 Task: Enable OAuth and OpenID to connect flows
Action: Mouse moved to (184, 159)
Screenshot: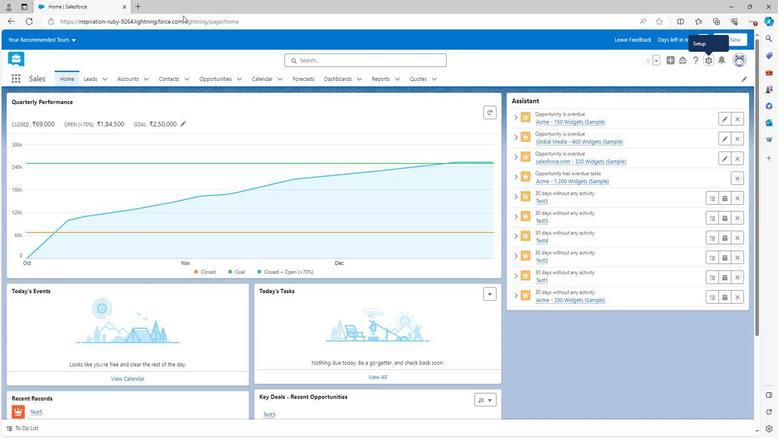
Action: Mouse scrolled (184, 159) with delta (0, 0)
Screenshot: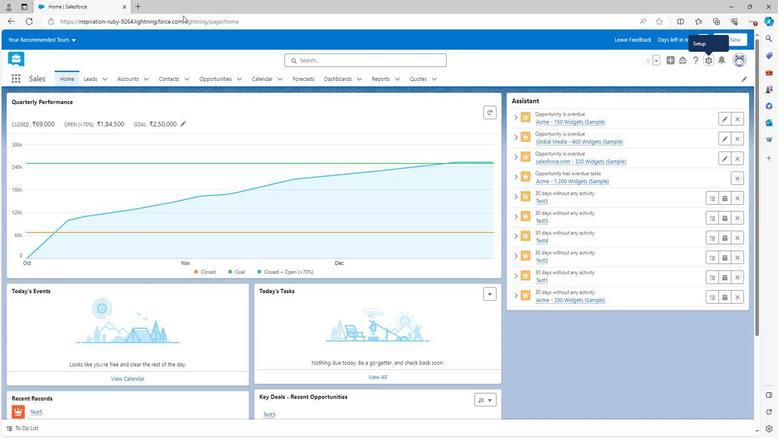 
Action: Mouse moved to (184, 160)
Screenshot: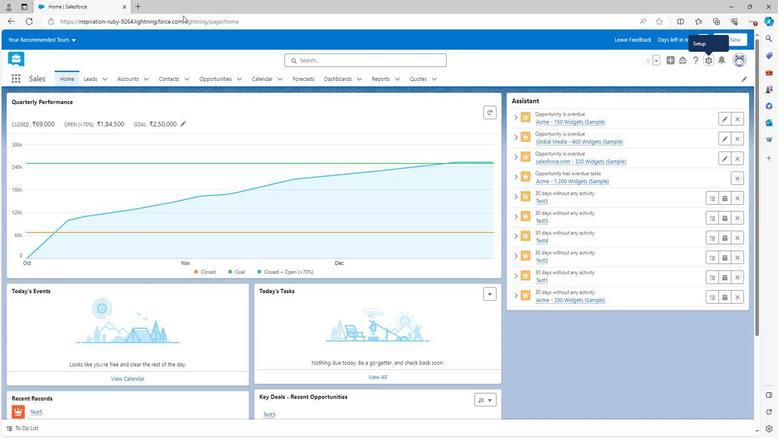 
Action: Mouse scrolled (184, 160) with delta (0, 0)
Screenshot: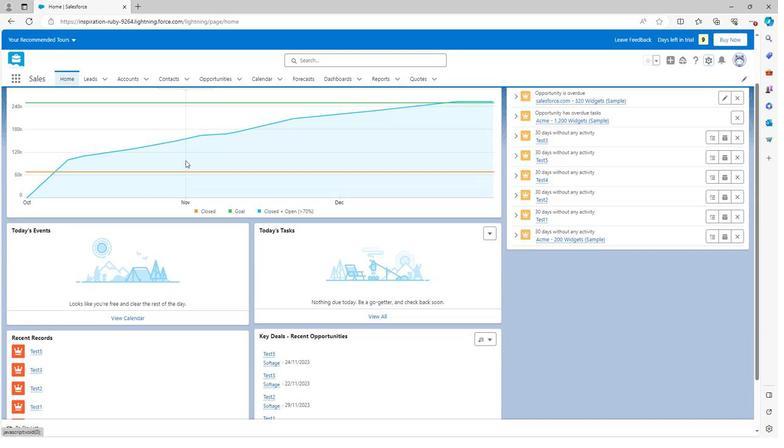 
Action: Mouse moved to (184, 160)
Screenshot: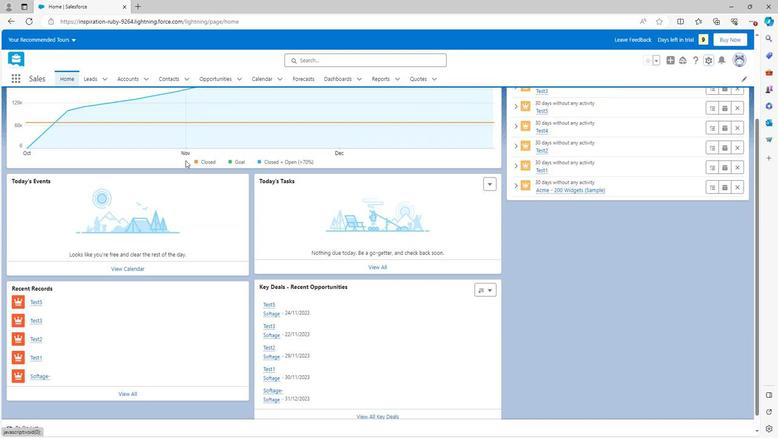 
Action: Mouse scrolled (184, 160) with delta (0, 0)
Screenshot: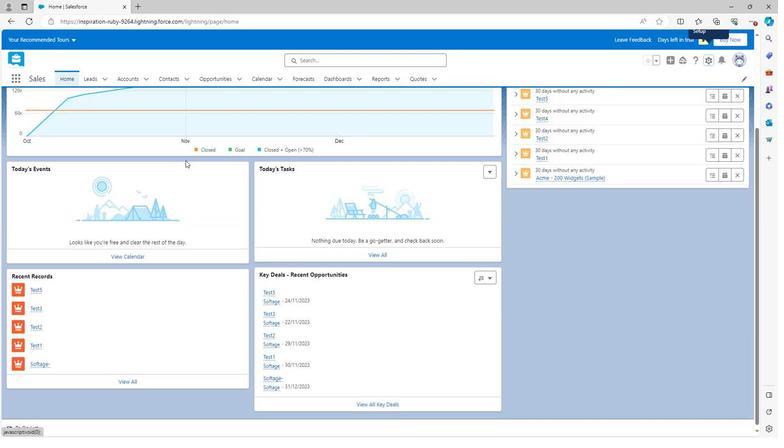 
Action: Mouse moved to (186, 158)
Screenshot: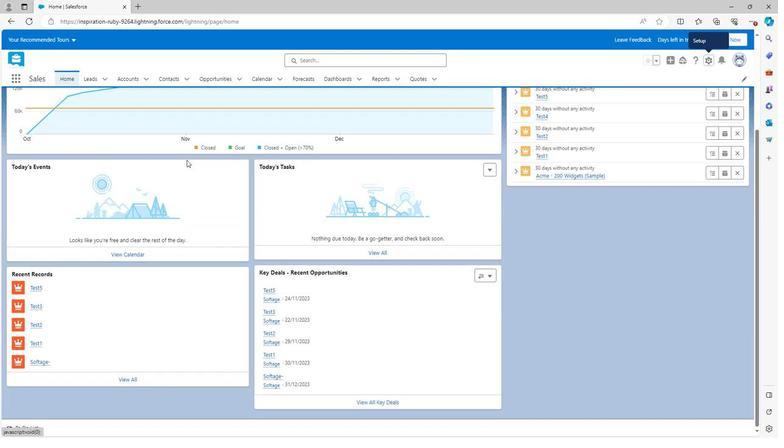 
Action: Mouse scrolled (186, 159) with delta (0, 0)
Screenshot: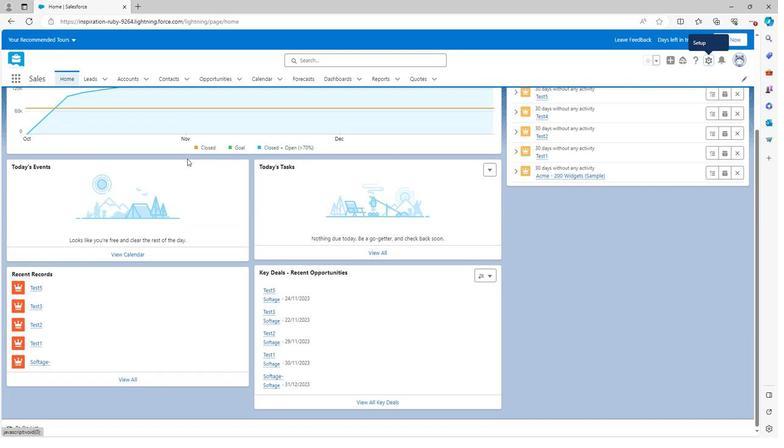
Action: Mouse scrolled (186, 159) with delta (0, 0)
Screenshot: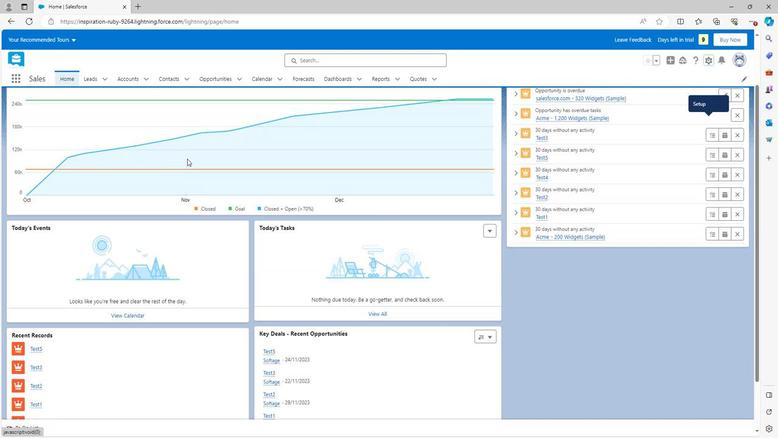 
Action: Mouse moved to (705, 57)
Screenshot: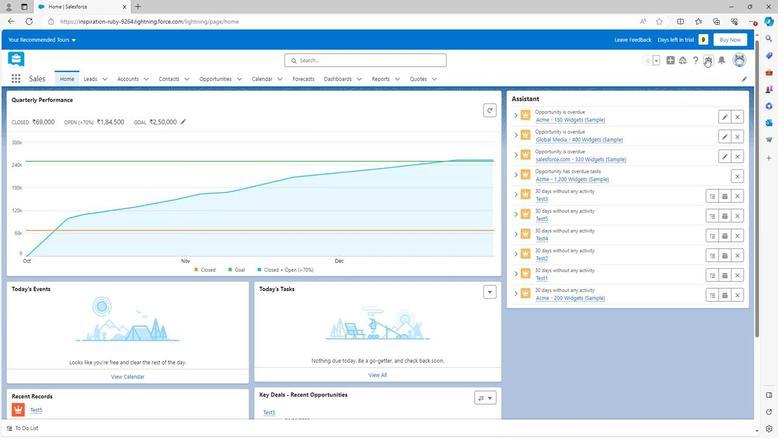 
Action: Mouse pressed left at (705, 57)
Screenshot: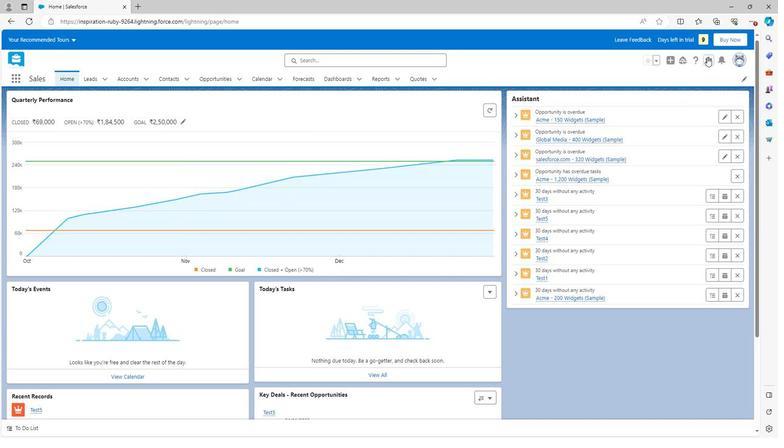 
Action: Mouse moved to (678, 80)
Screenshot: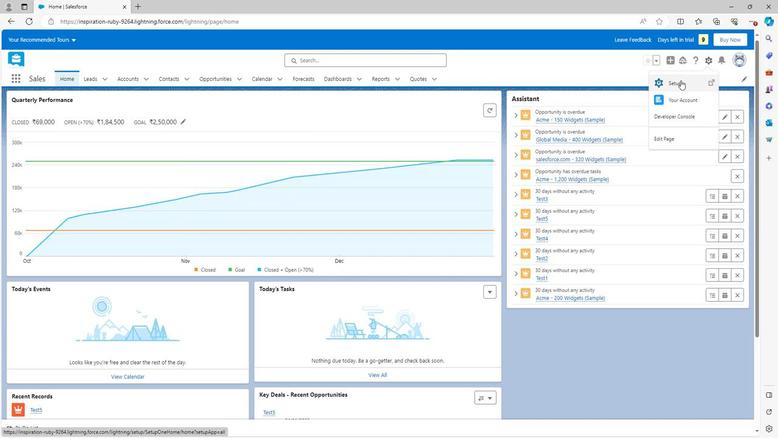 
Action: Mouse pressed left at (678, 80)
Screenshot: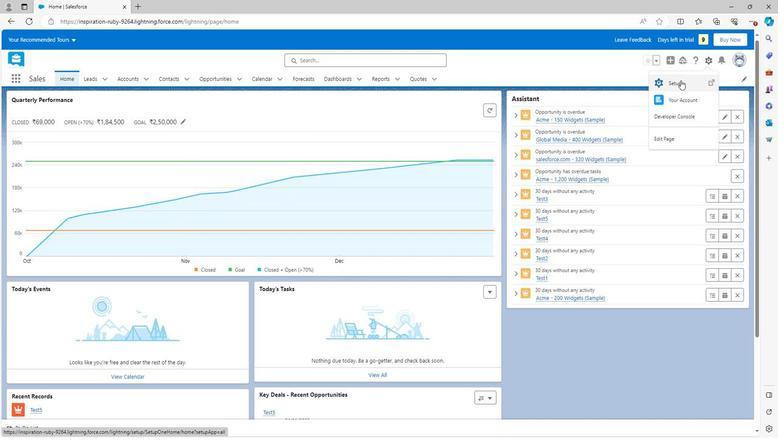 
Action: Mouse moved to (10, 353)
Screenshot: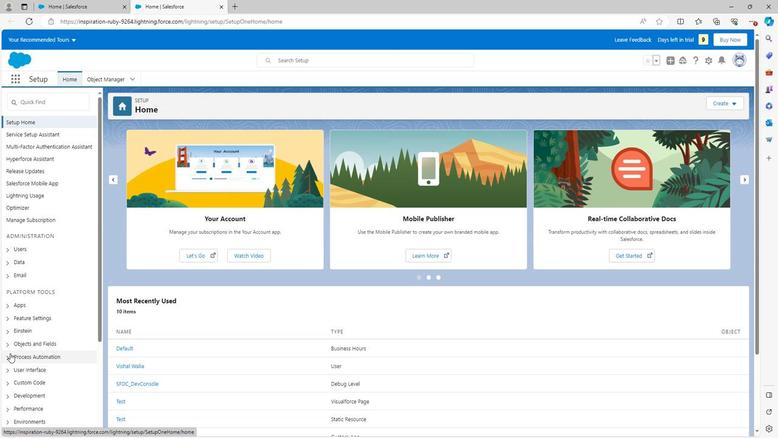 
Action: Mouse scrolled (10, 352) with delta (0, 0)
Screenshot: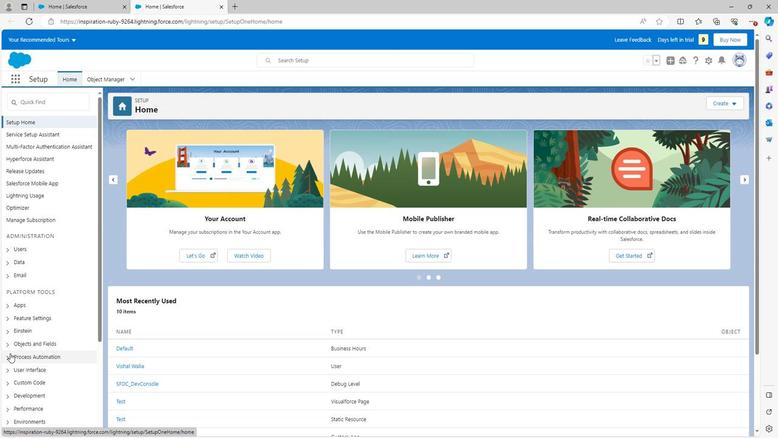 
Action: Mouse moved to (13, 354)
Screenshot: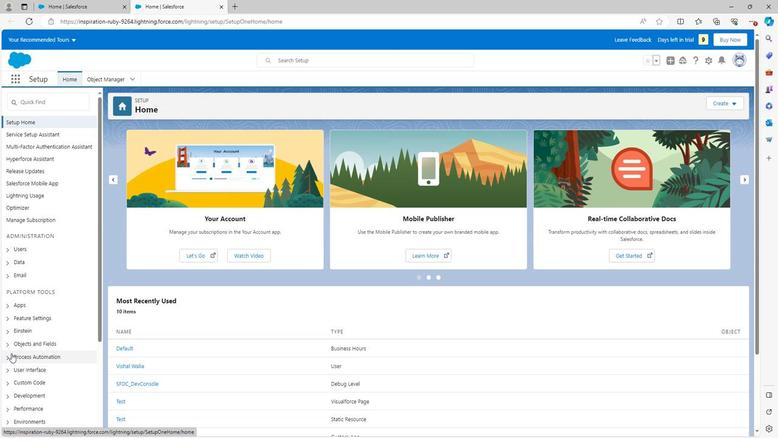 
Action: Mouse scrolled (13, 354) with delta (0, 0)
Screenshot: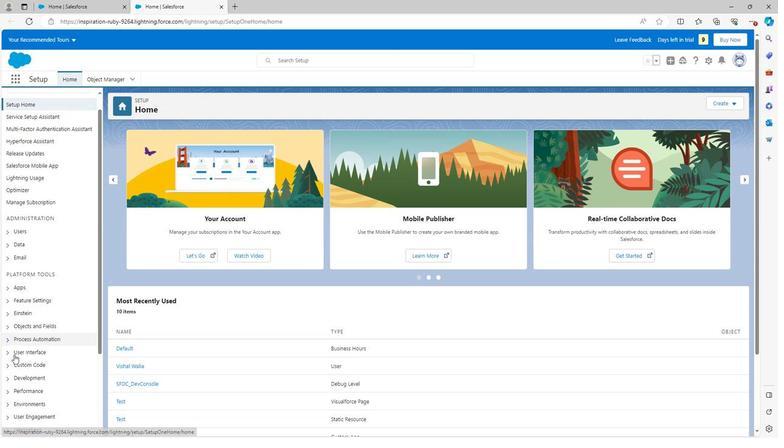 
Action: Mouse scrolled (13, 354) with delta (0, 0)
Screenshot: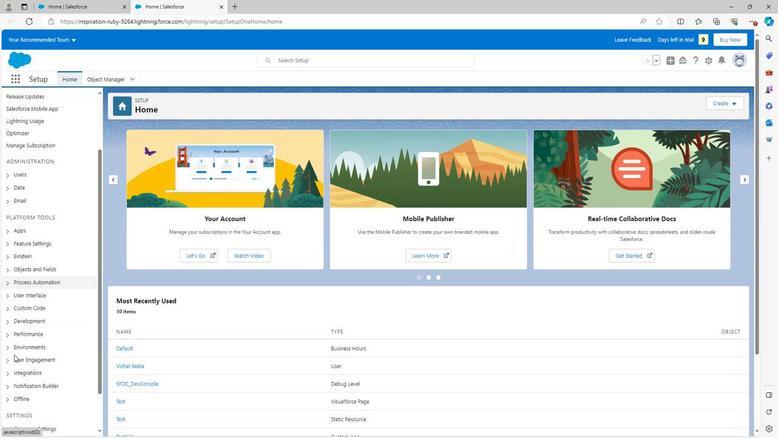 
Action: Mouse scrolled (13, 354) with delta (0, 0)
Screenshot: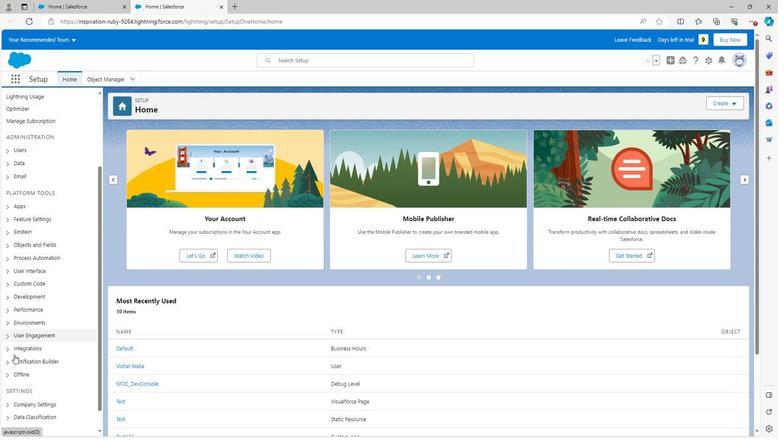 
Action: Mouse scrolled (13, 354) with delta (0, 0)
Screenshot: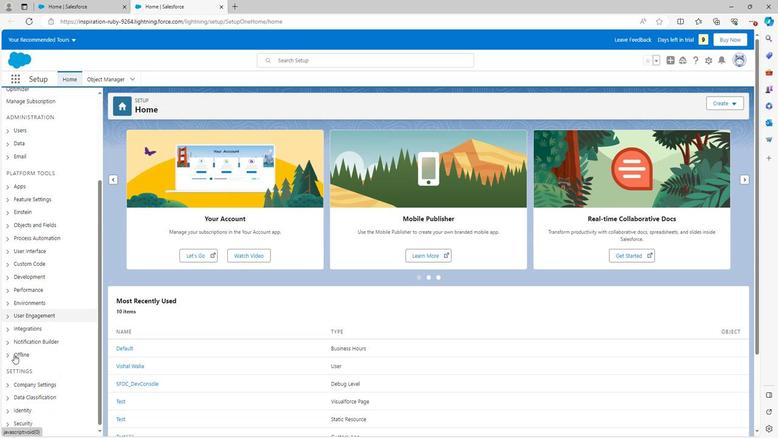 
Action: Mouse scrolled (13, 354) with delta (0, 0)
Screenshot: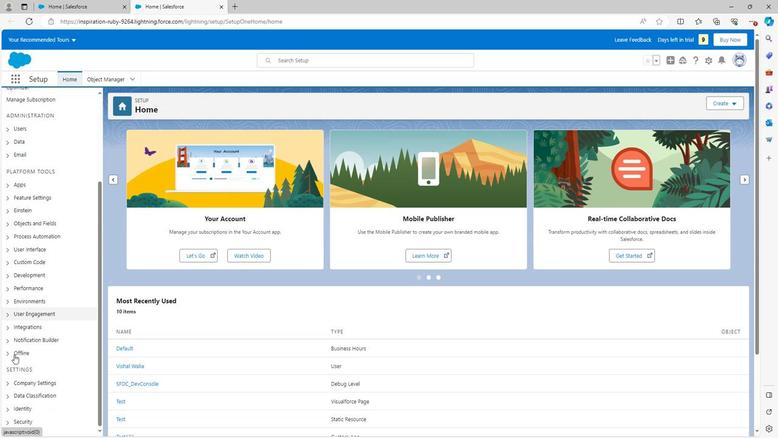 
Action: Mouse moved to (6, 405)
Screenshot: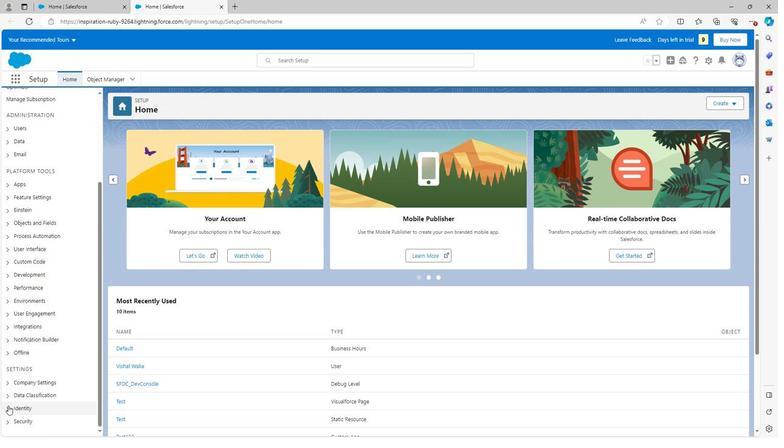 
Action: Mouse pressed left at (6, 405)
Screenshot: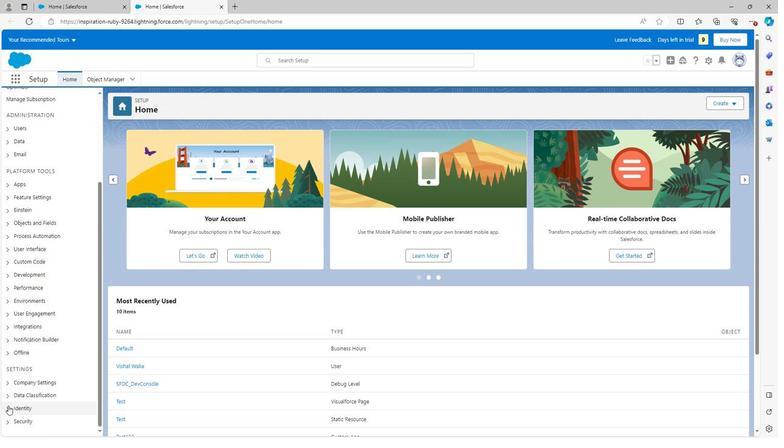 
Action: Mouse scrolled (6, 405) with delta (0, 0)
Screenshot: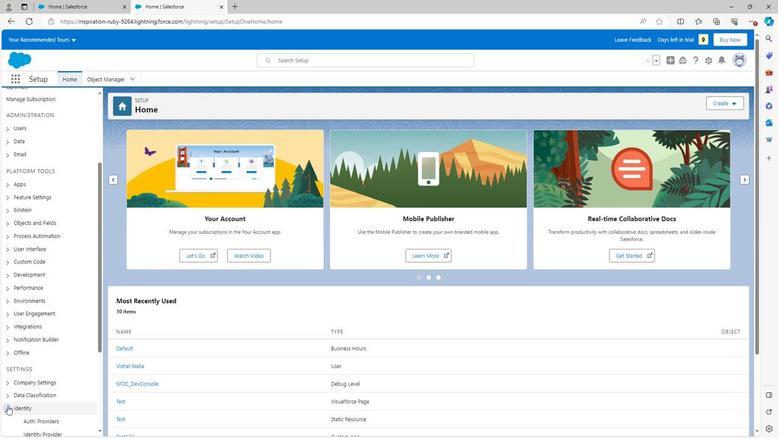 
Action: Mouse scrolled (6, 405) with delta (0, 0)
Screenshot: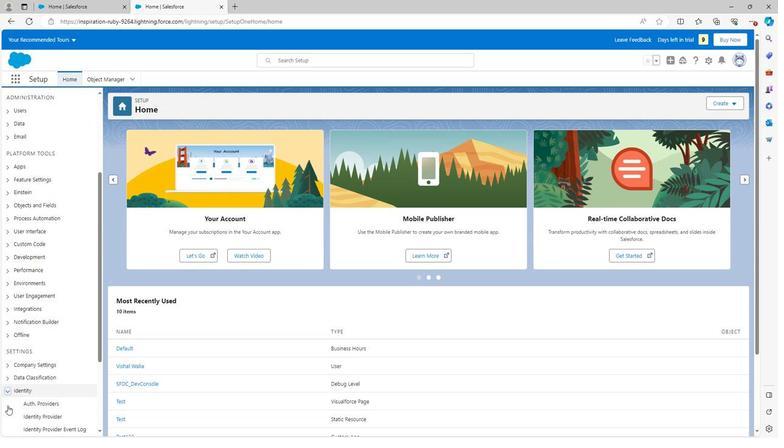 
Action: Mouse scrolled (6, 405) with delta (0, 0)
Screenshot: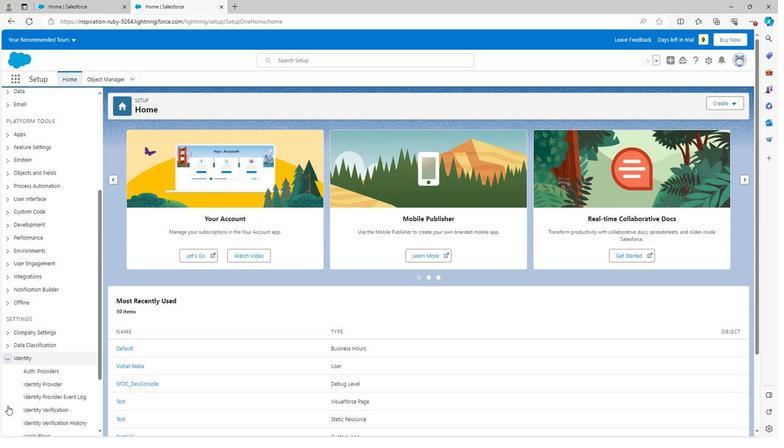 
Action: Mouse moved to (6, 405)
Screenshot: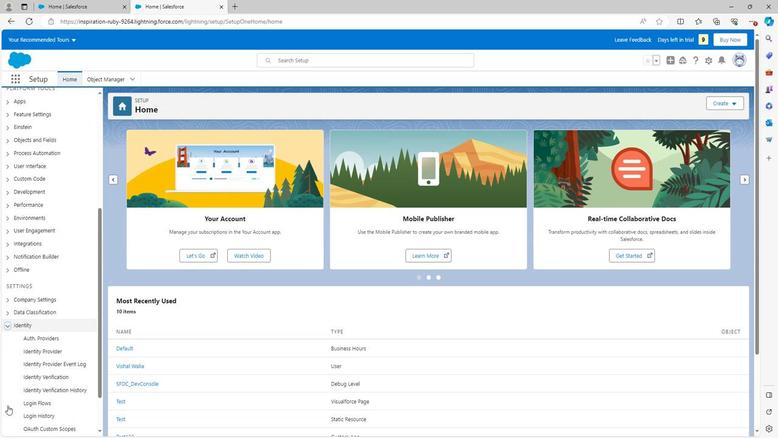 
Action: Mouse scrolled (6, 405) with delta (0, 0)
Screenshot: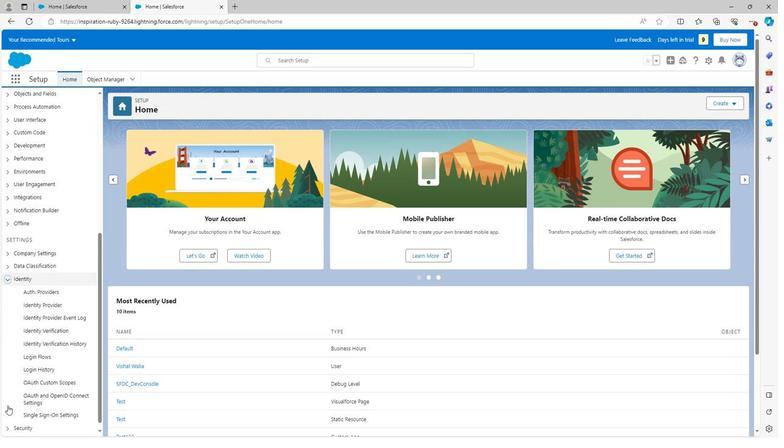 
Action: Mouse moved to (6, 405)
Screenshot: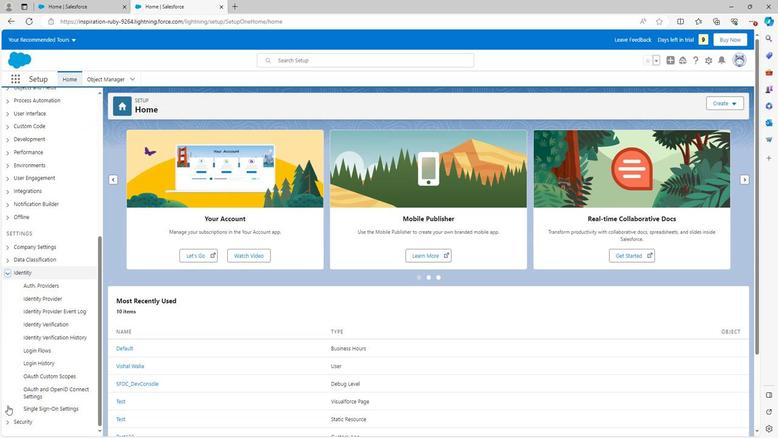 
Action: Mouse scrolled (6, 405) with delta (0, 0)
Screenshot: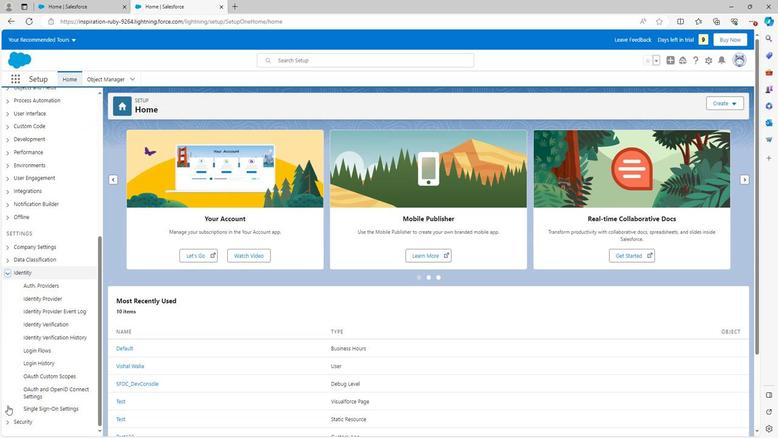 
Action: Mouse moved to (43, 391)
Screenshot: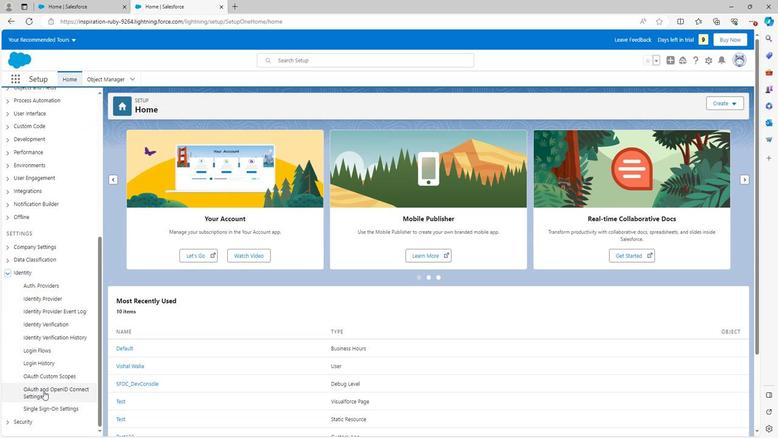 
Action: Mouse pressed left at (43, 391)
Screenshot: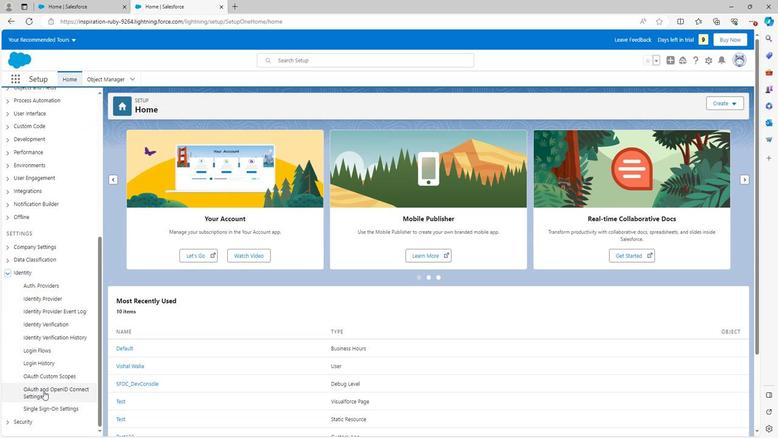 
Action: Mouse moved to (686, 183)
Screenshot: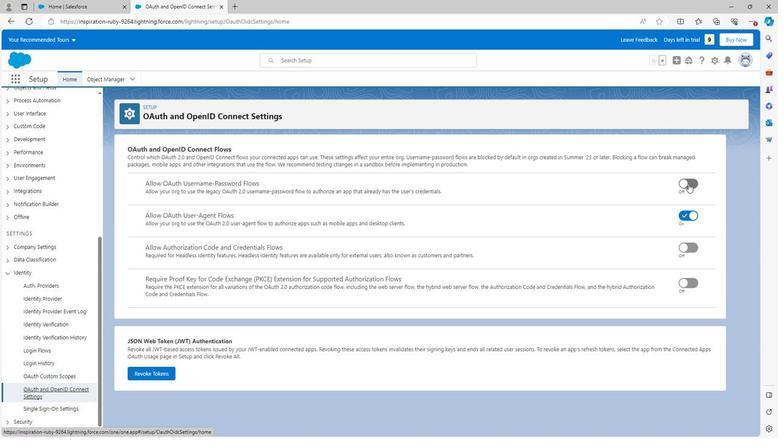 
Action: Mouse pressed left at (686, 183)
Screenshot: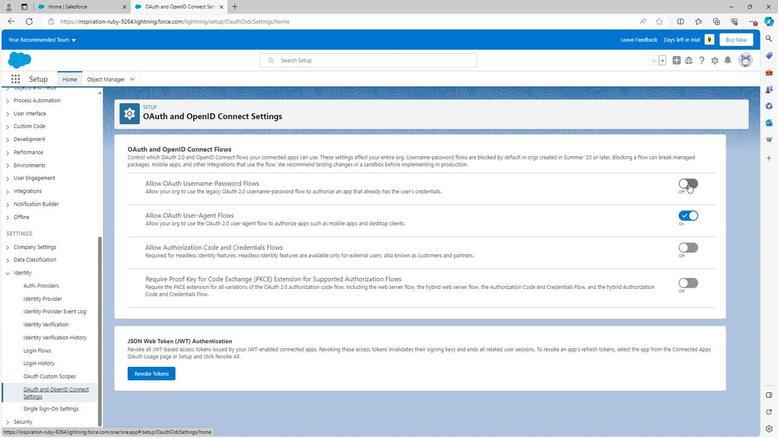 
Action: Mouse moved to (427, 77)
Screenshot: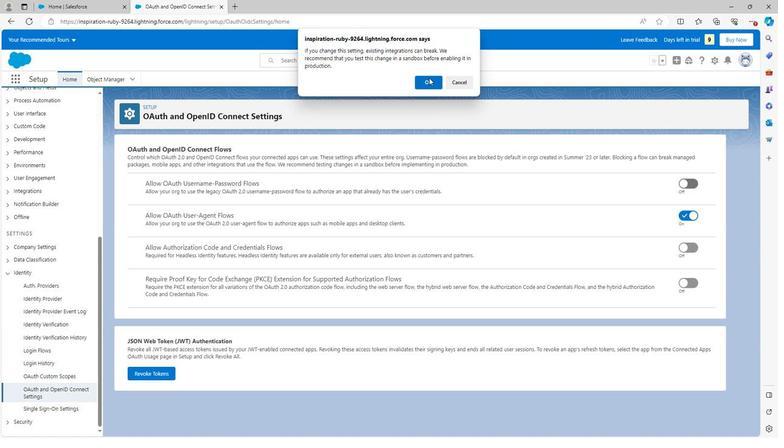 
Action: Mouse pressed left at (427, 77)
Screenshot: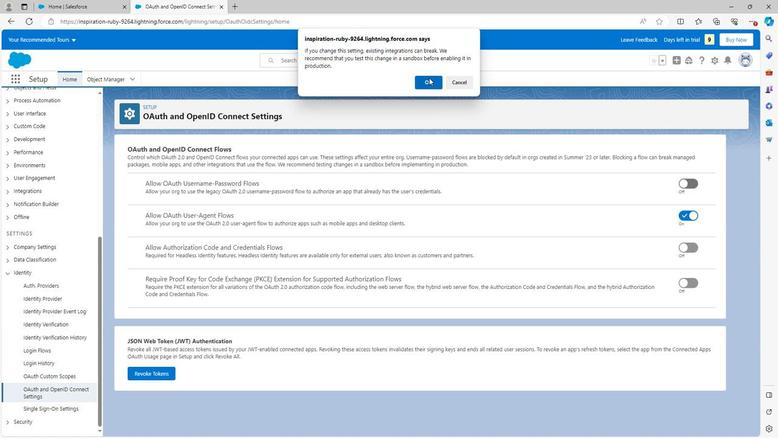 
Action: Mouse moved to (682, 183)
Screenshot: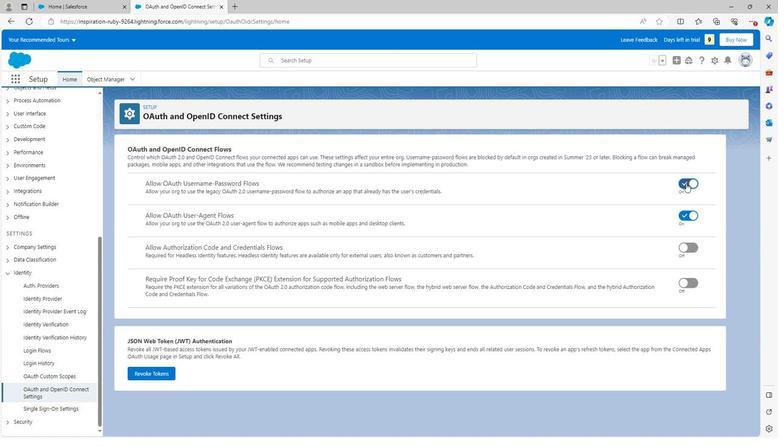 
Action: Mouse pressed left at (682, 183)
Screenshot: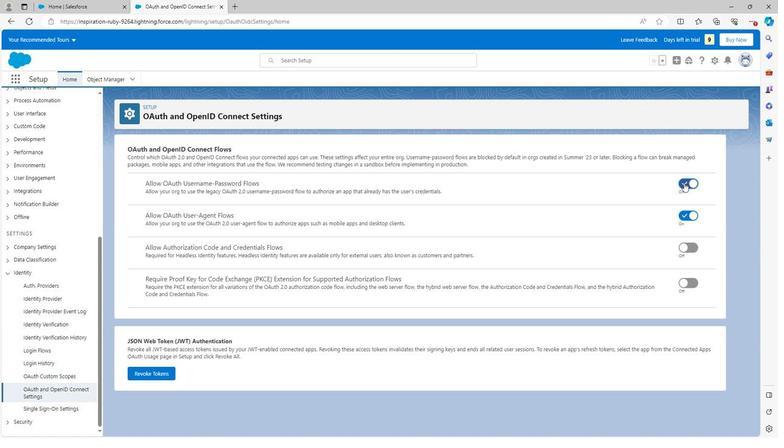 
Action: Mouse moved to (427, 82)
Screenshot: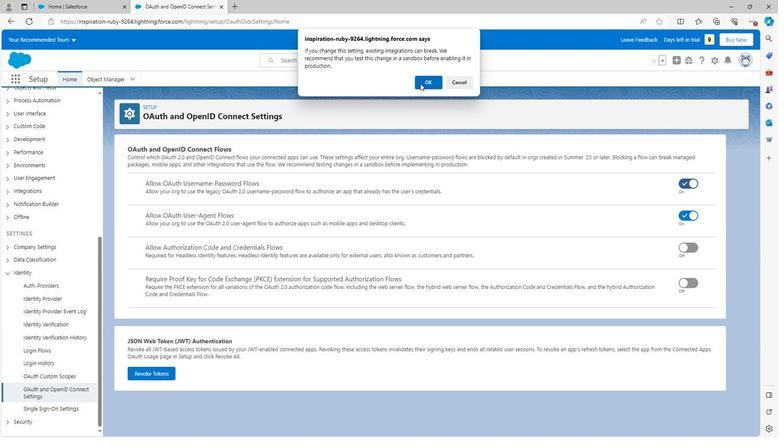 
Action: Mouse pressed left at (427, 82)
Screenshot: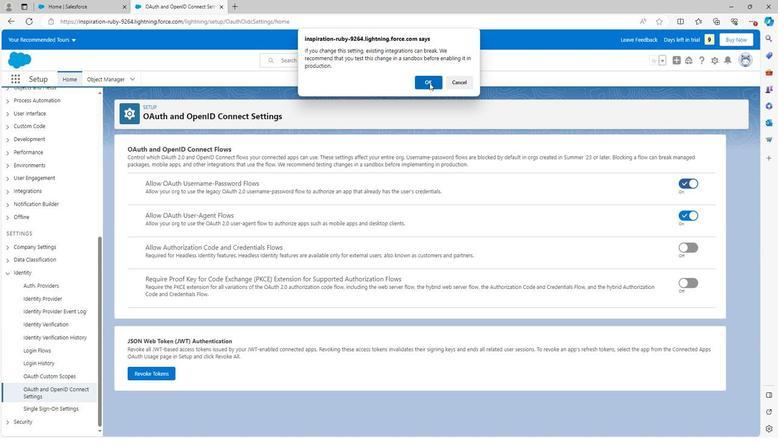 
Action: Mouse moved to (153, 372)
Screenshot: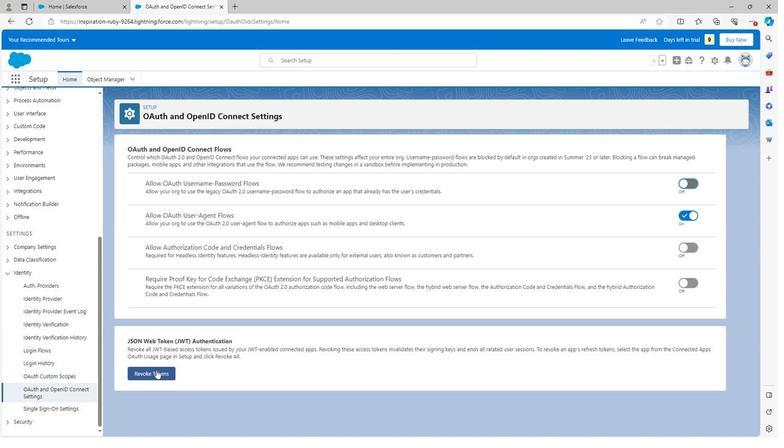 
Action: Mouse pressed left at (153, 372)
Screenshot: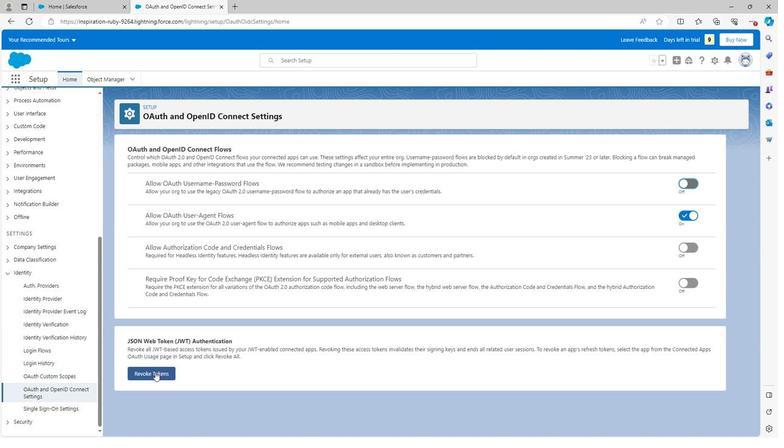 
Action: Mouse moved to (448, 252)
Screenshot: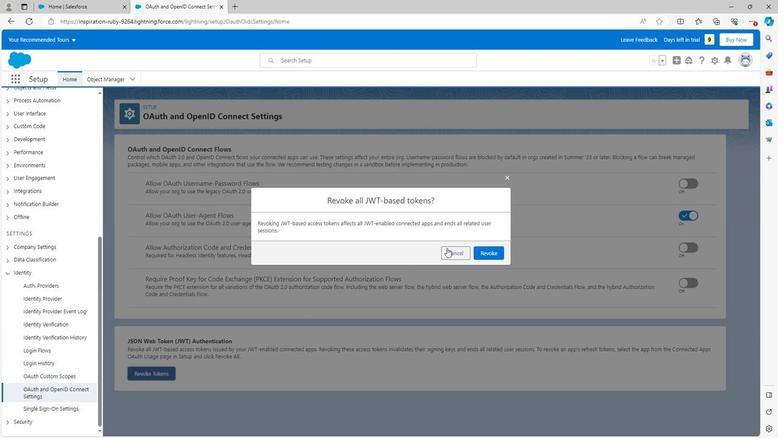 
Action: Mouse pressed left at (448, 252)
Screenshot: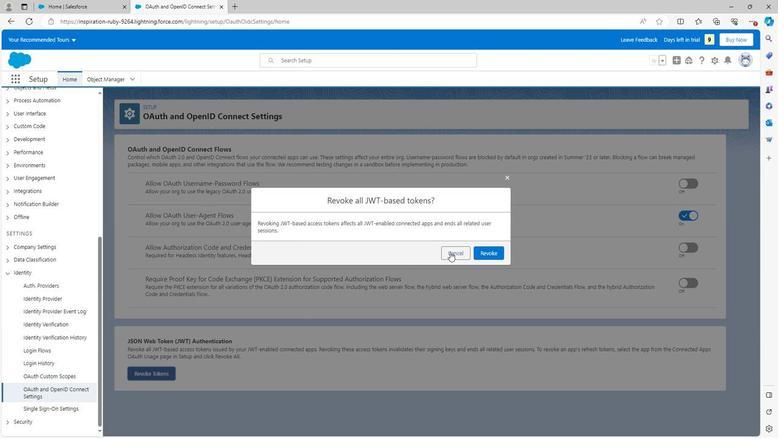 
Action: Mouse moved to (448, 249)
Screenshot: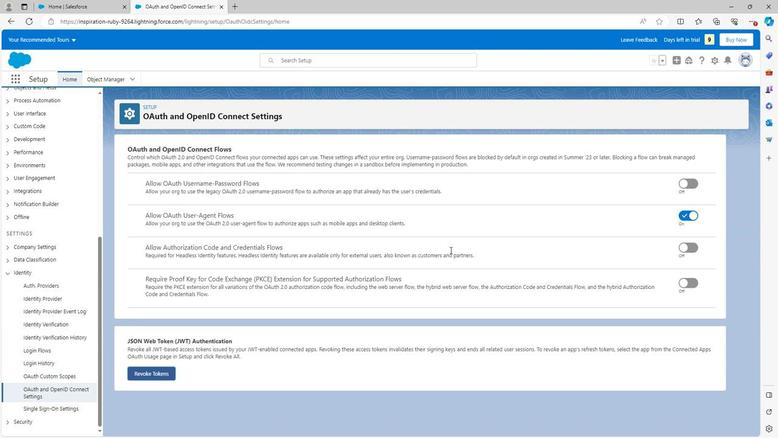 
